 Task: Select your position at the time.
Action: Mouse moved to (795, 76)
Screenshot: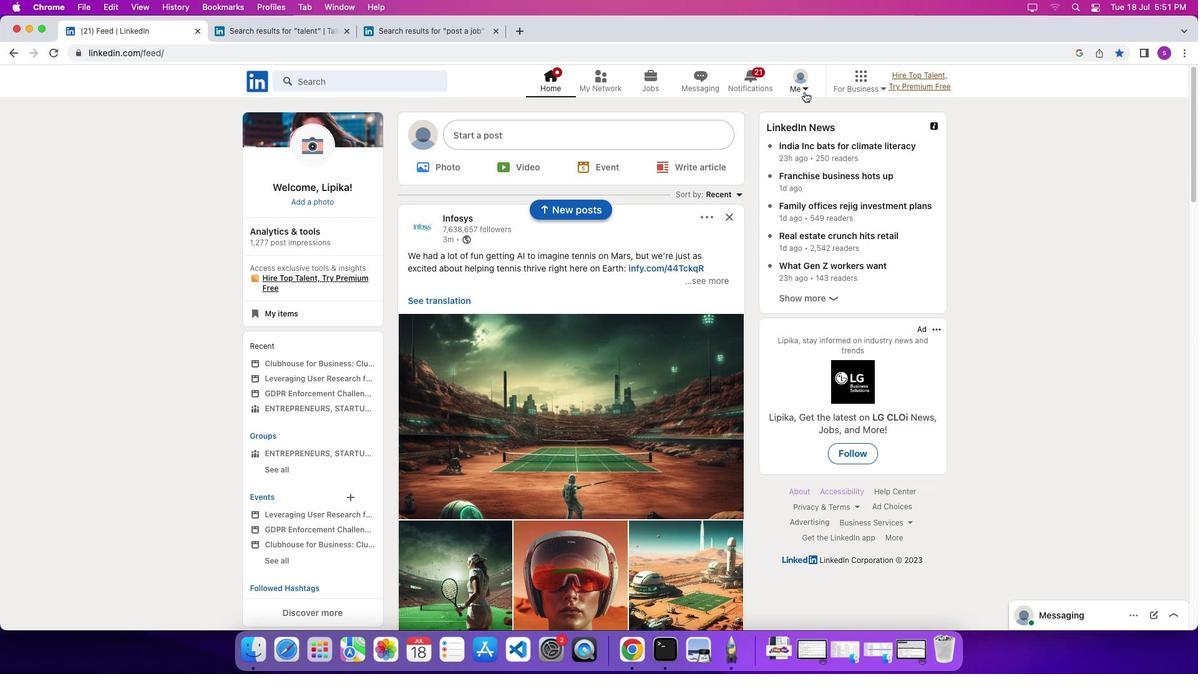 
Action: Mouse pressed left at (795, 76)
Screenshot: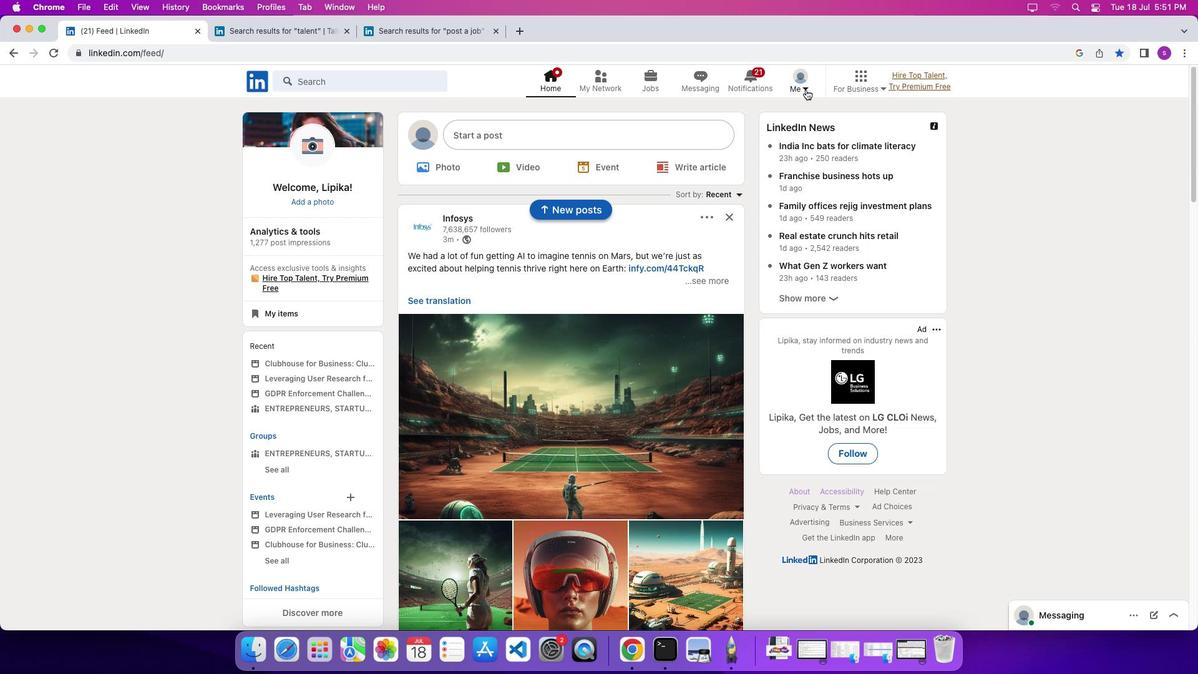 
Action: Mouse moved to (806, 89)
Screenshot: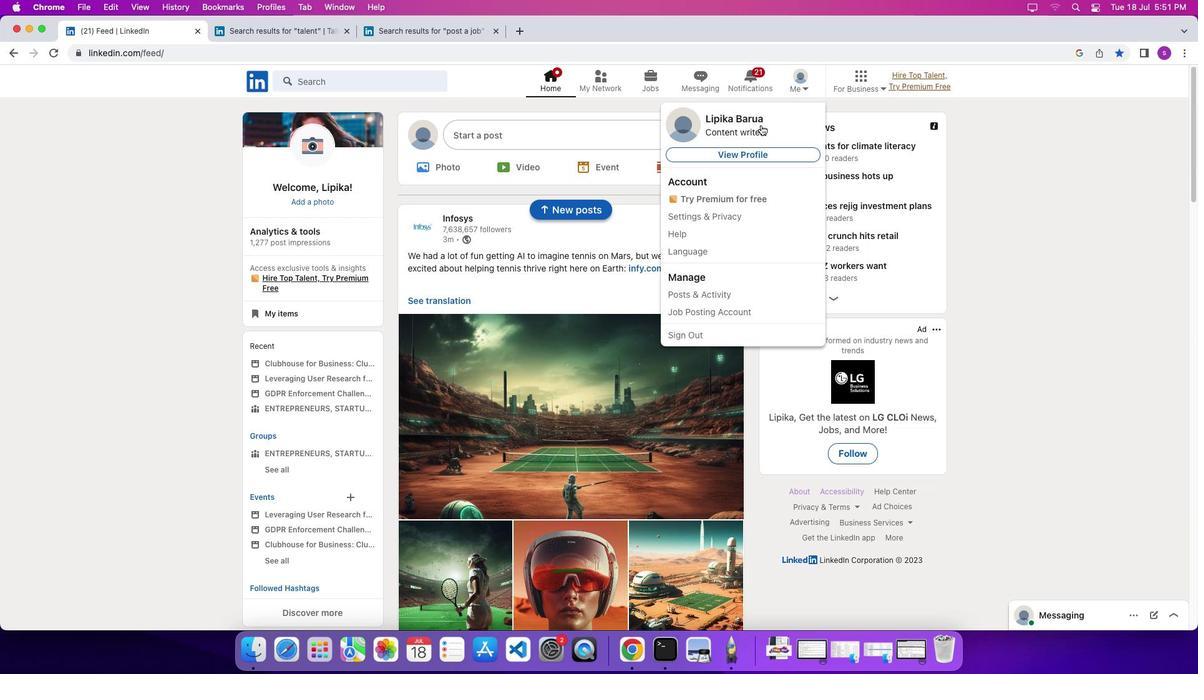 
Action: Mouse pressed left at (806, 89)
Screenshot: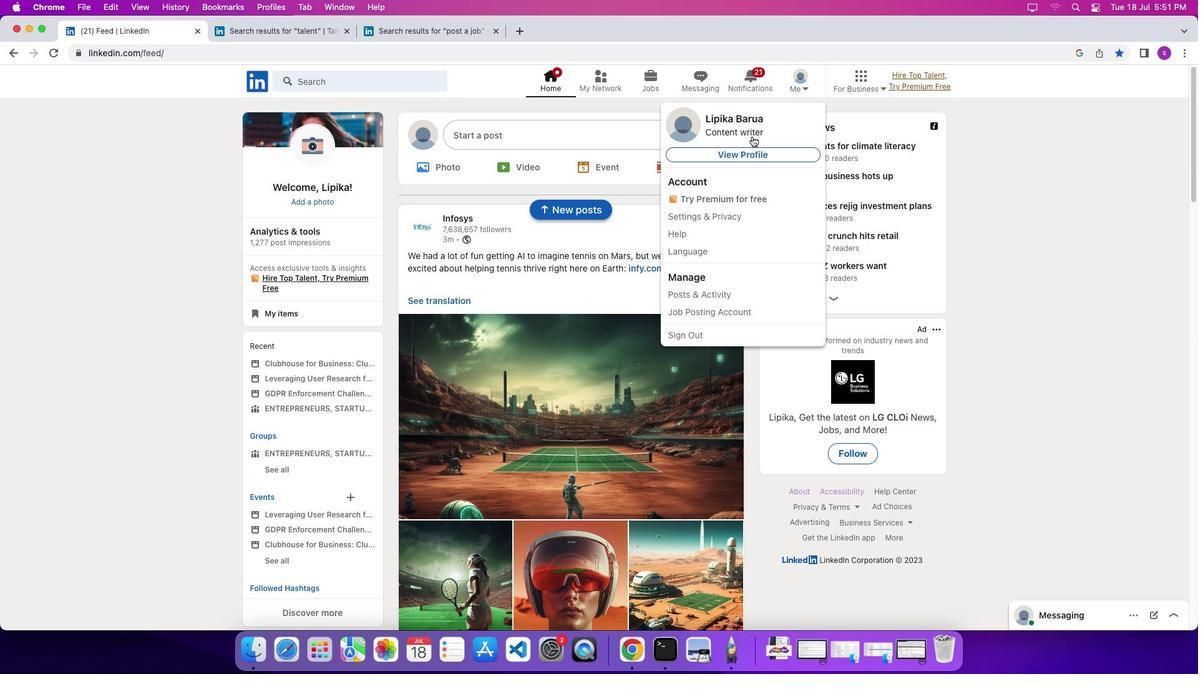 
Action: Mouse moved to (736, 154)
Screenshot: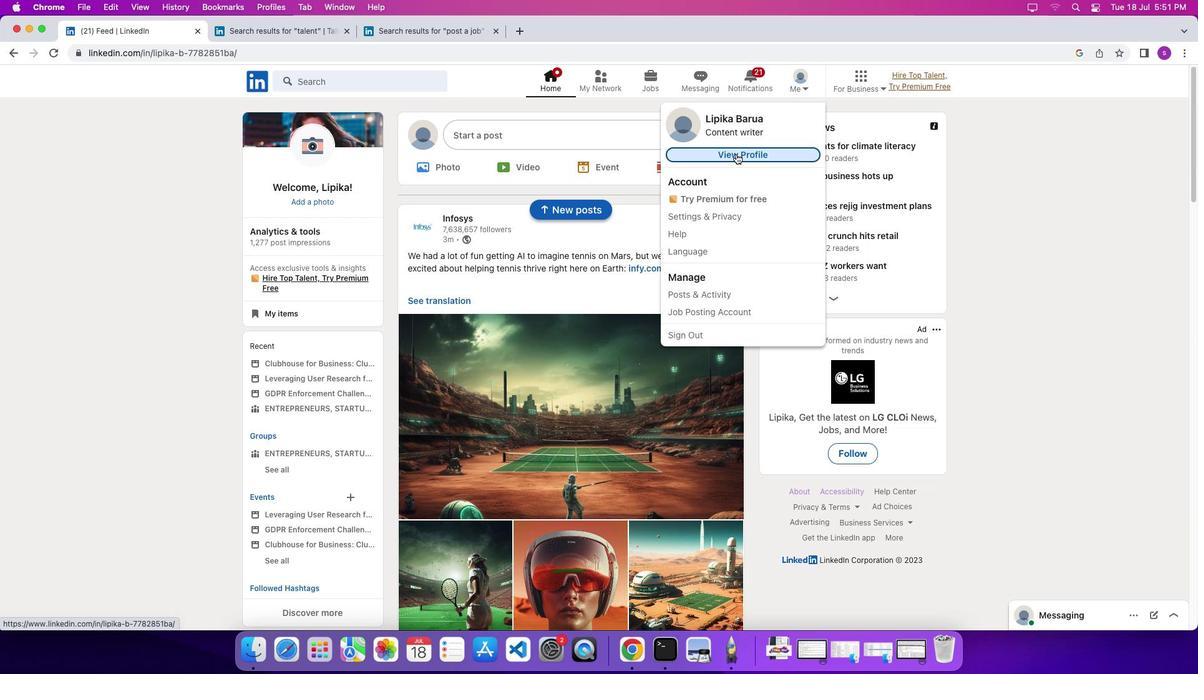 
Action: Mouse pressed left at (736, 154)
Screenshot: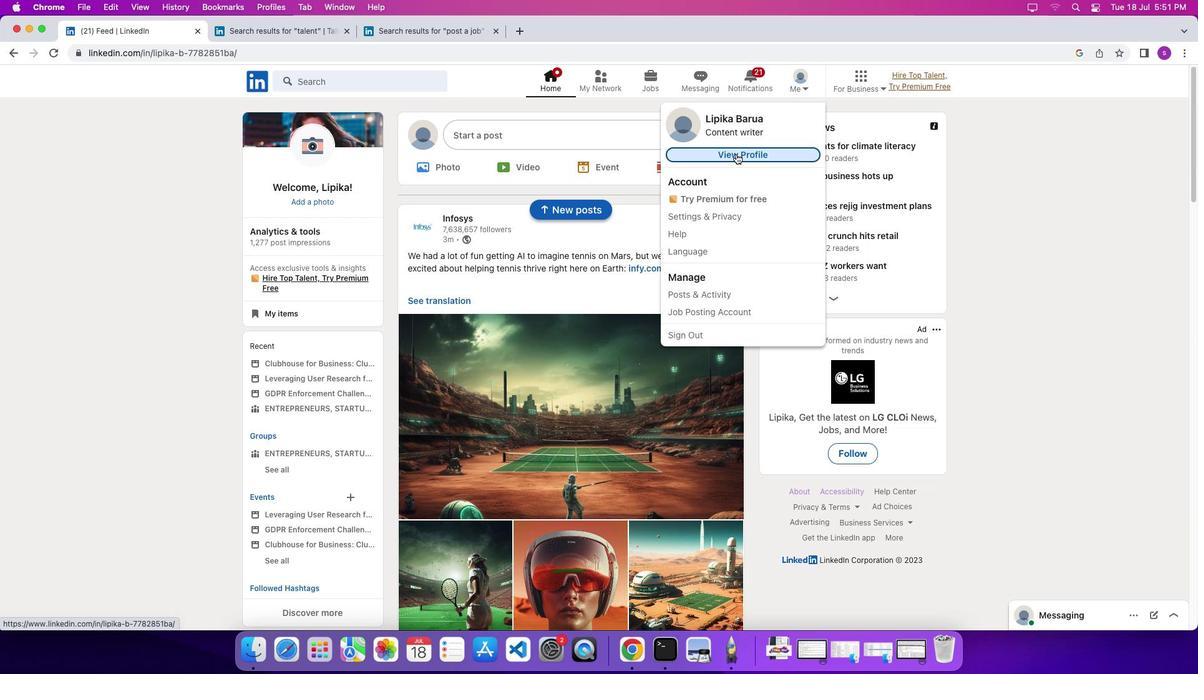 
Action: Mouse moved to (344, 402)
Screenshot: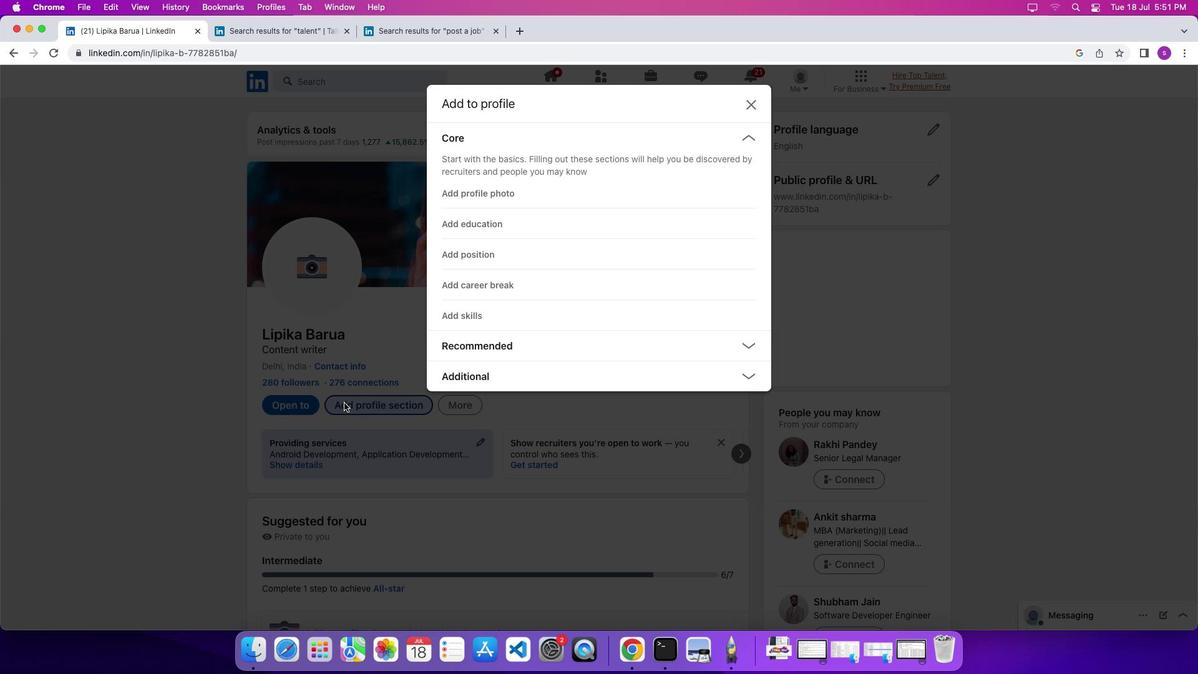 
Action: Mouse pressed left at (344, 402)
Screenshot: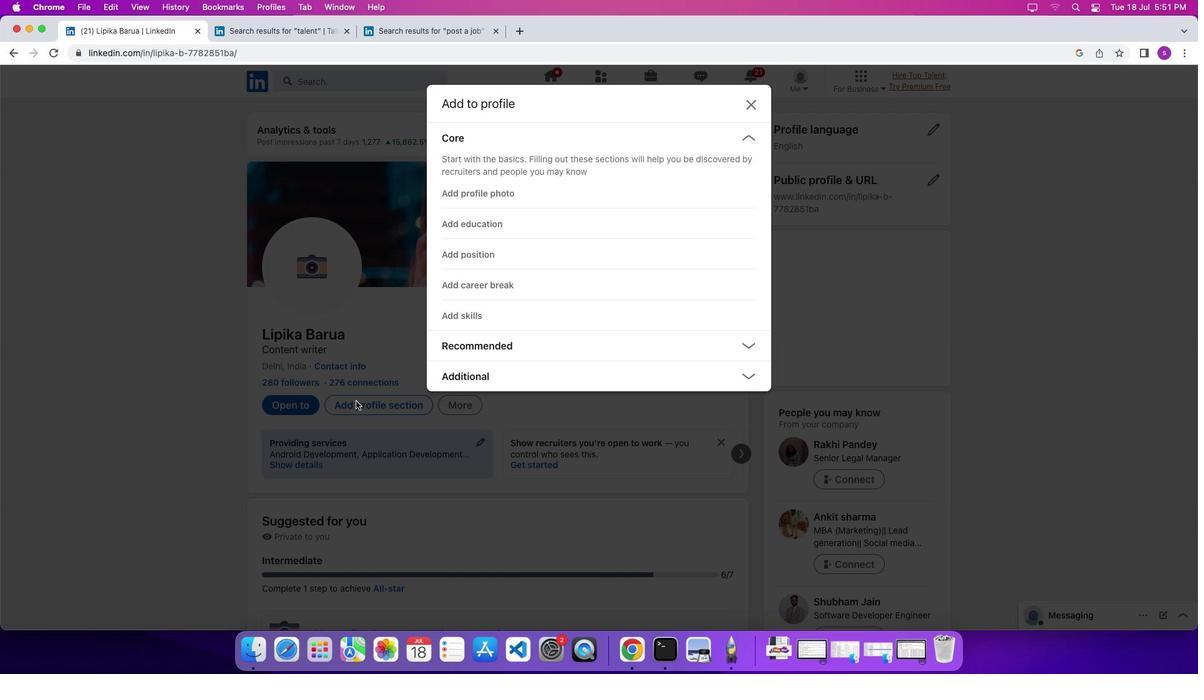
Action: Mouse moved to (477, 344)
Screenshot: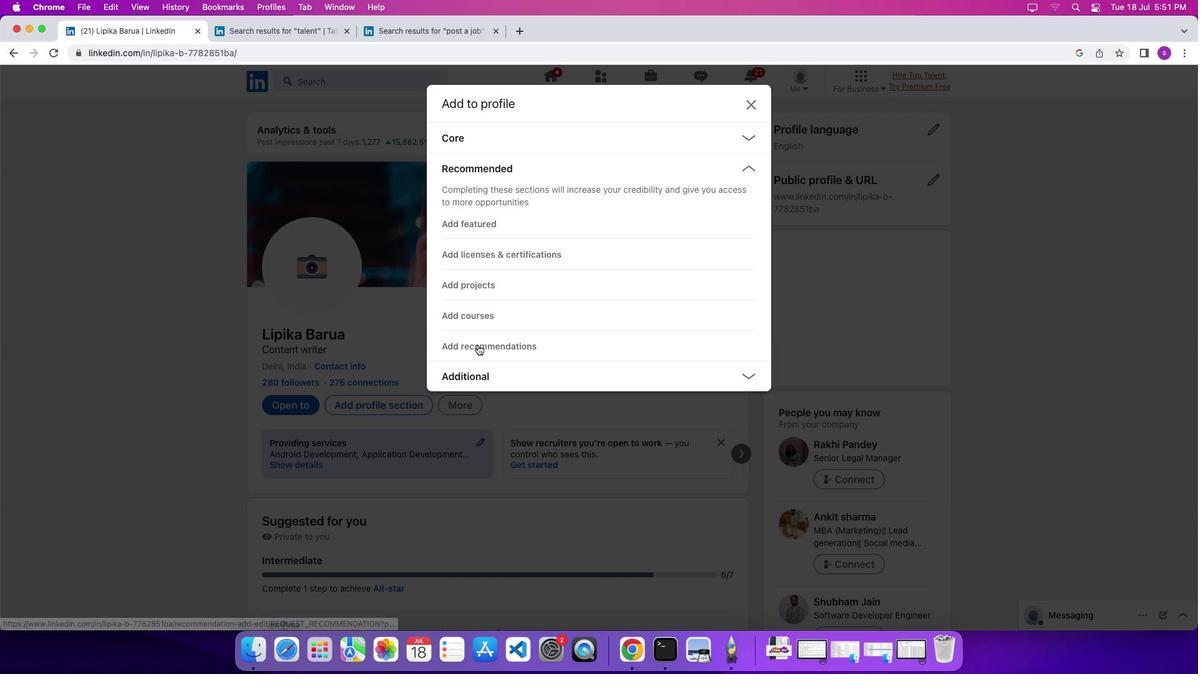 
Action: Mouse pressed left at (477, 344)
Screenshot: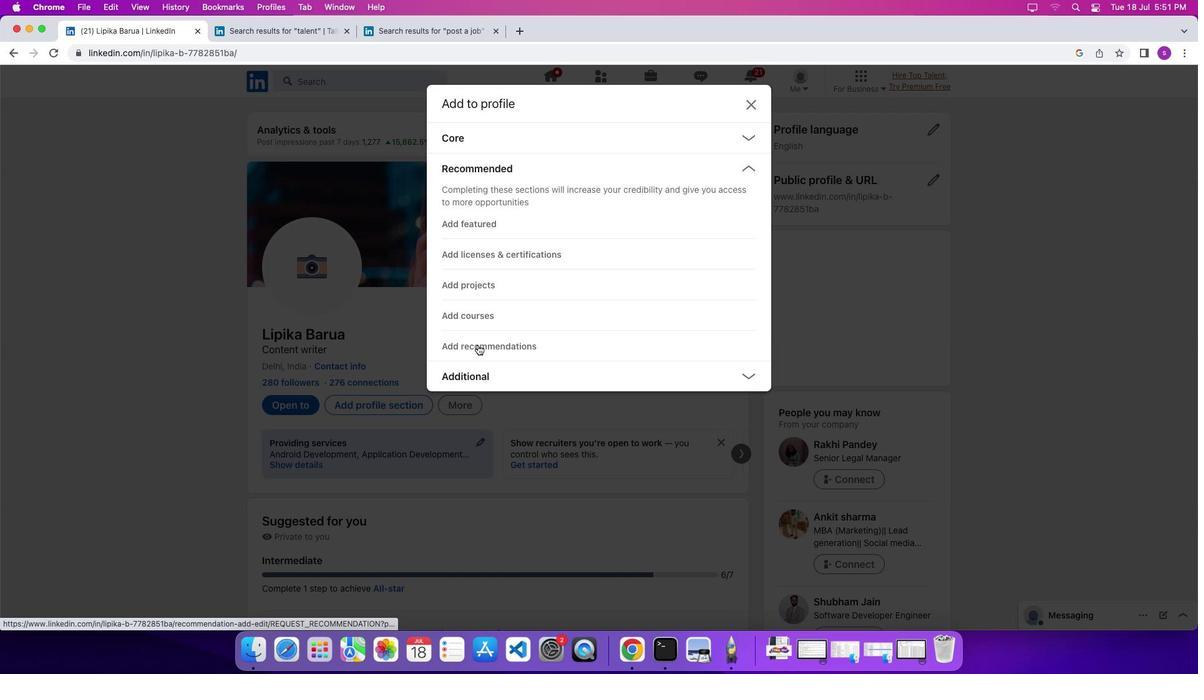 
Action: Mouse pressed left at (477, 344)
Screenshot: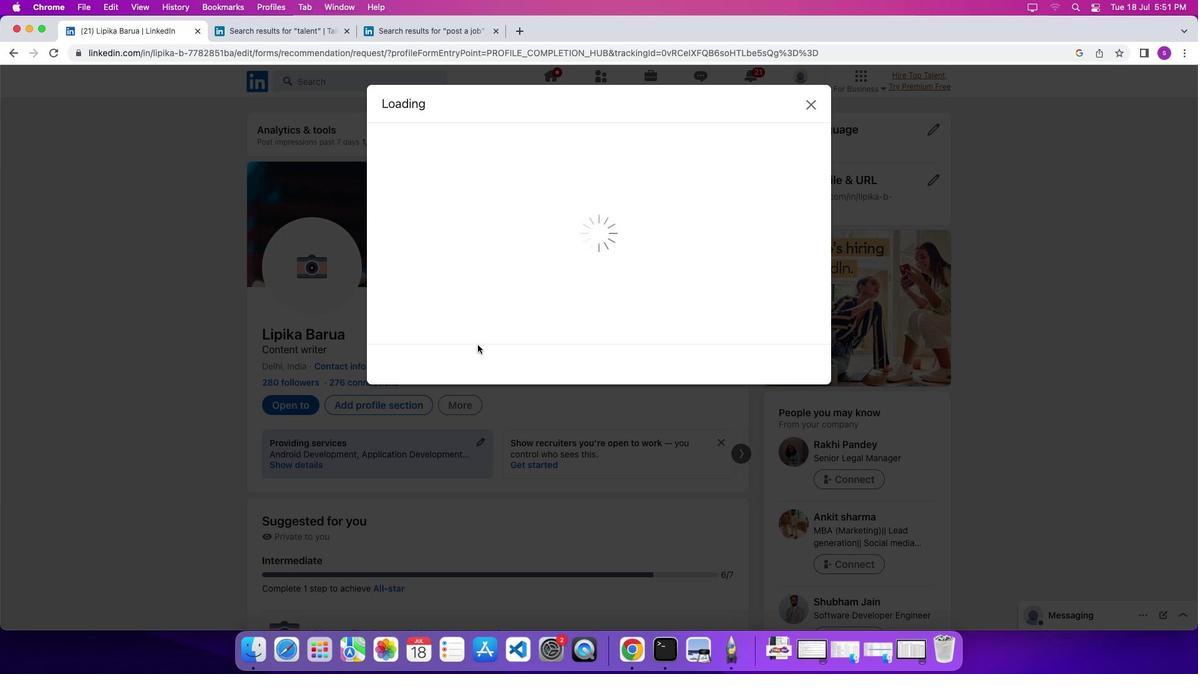 
Action: Mouse moved to (486, 214)
Screenshot: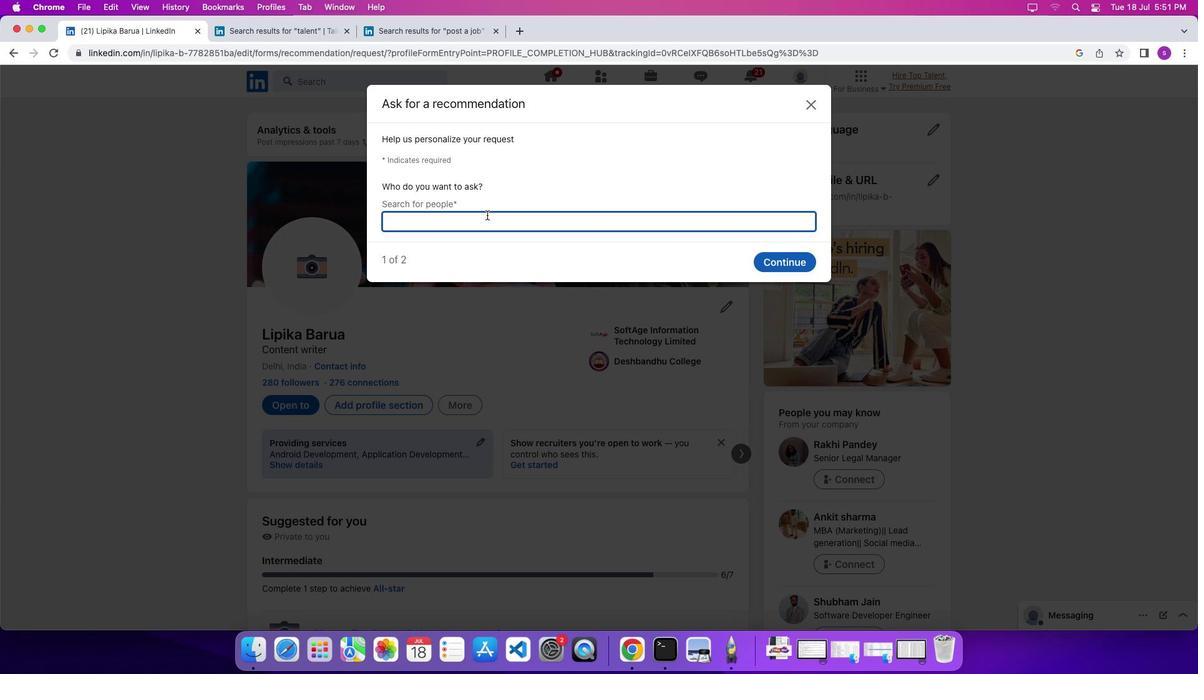 
Action: Mouse pressed left at (486, 214)
Screenshot: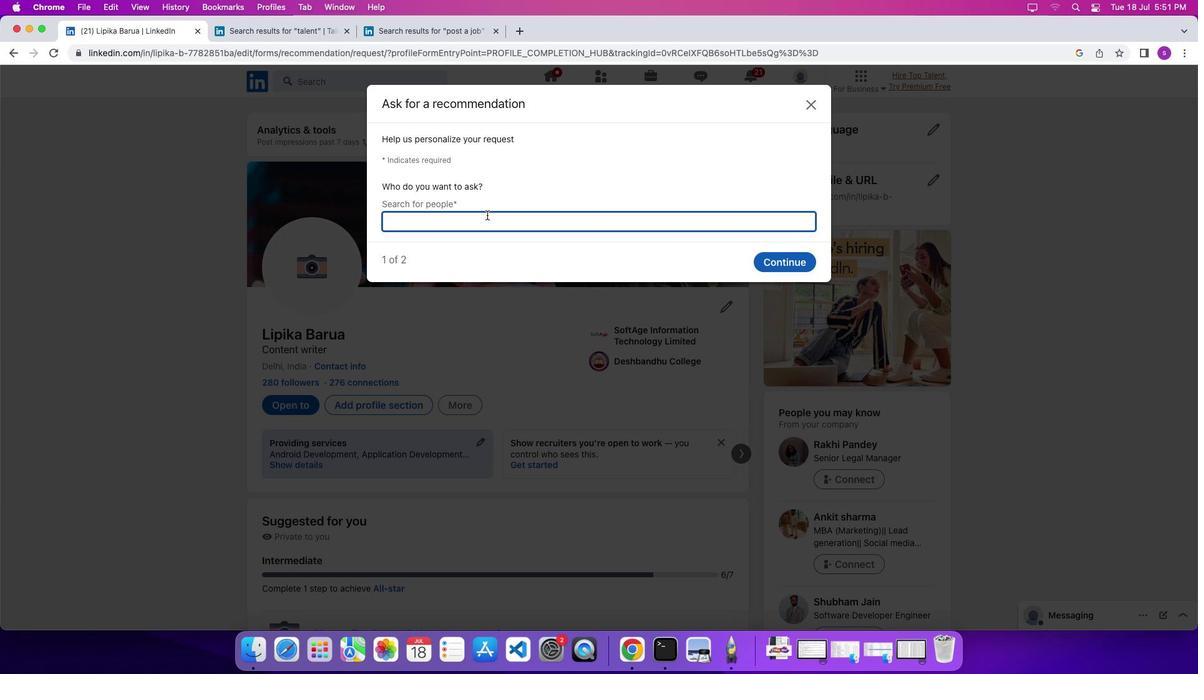 
Action: Key pressed 'h''i'
Screenshot: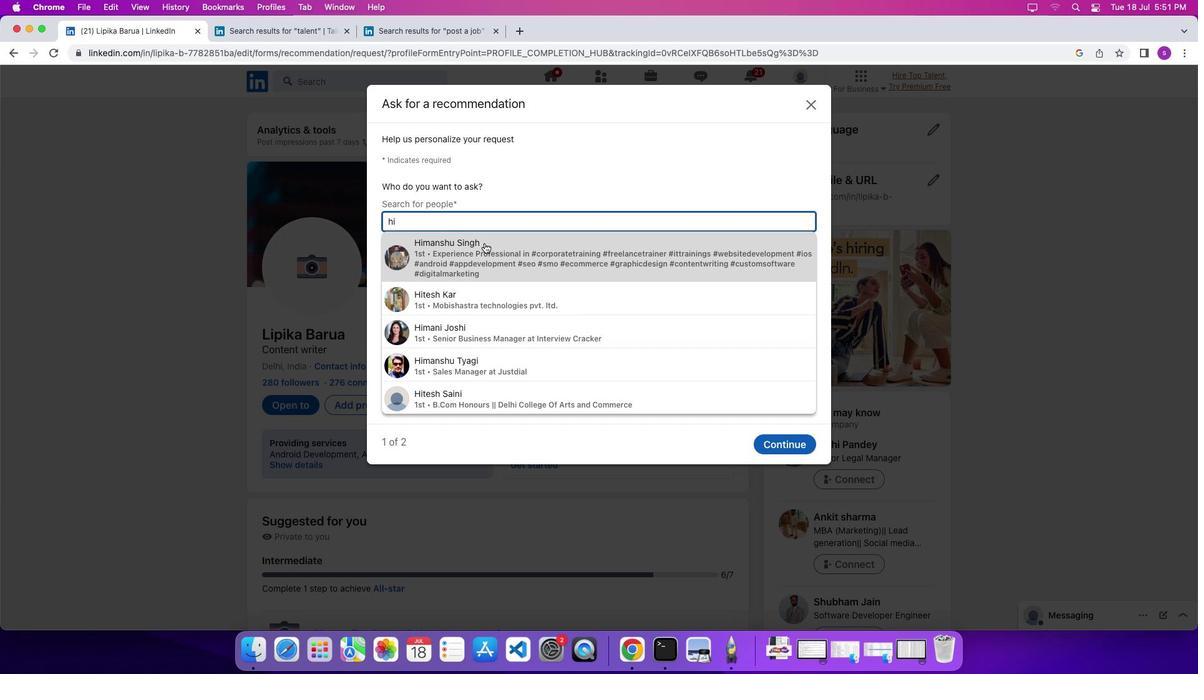 
Action: Mouse moved to (484, 242)
Screenshot: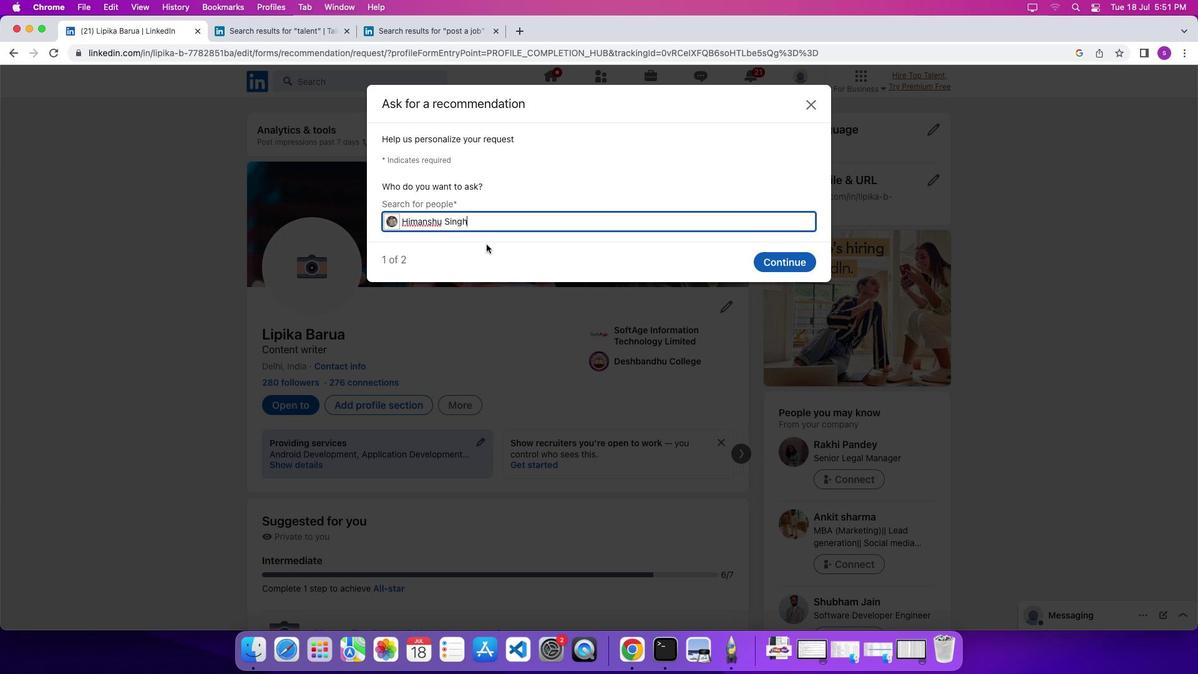 
Action: Mouse pressed left at (484, 242)
Screenshot: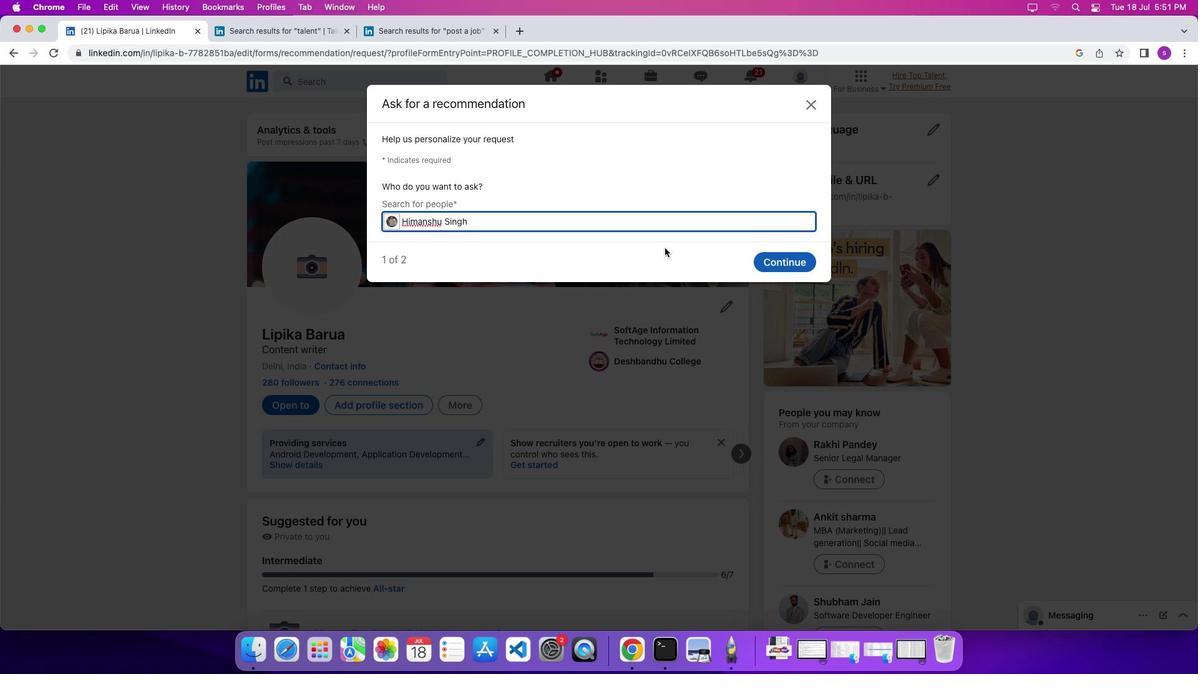 
Action: Mouse moved to (771, 260)
Screenshot: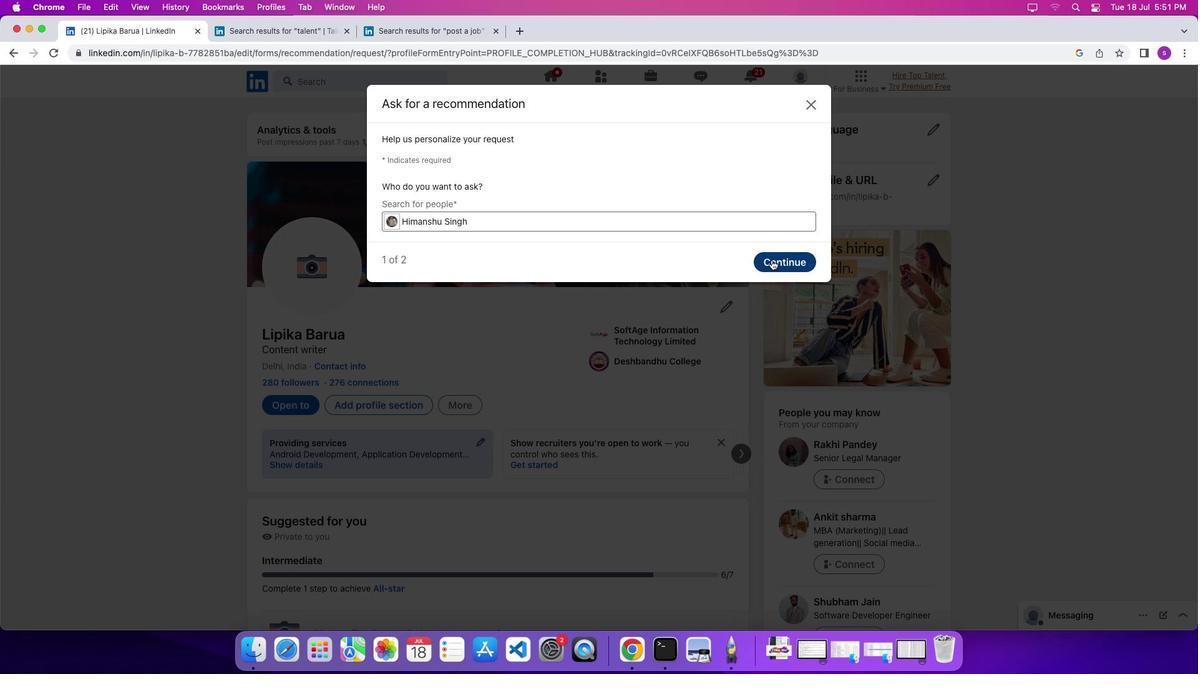 
Action: Mouse pressed left at (771, 260)
Screenshot: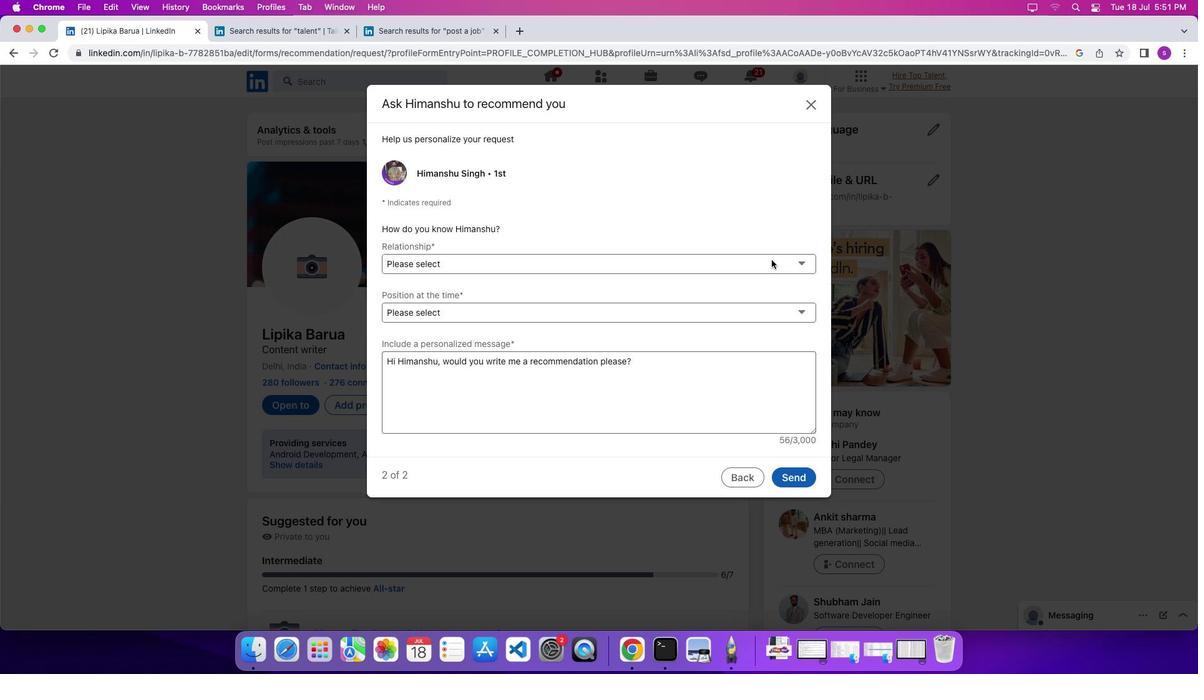 
Action: Mouse moved to (550, 315)
Screenshot: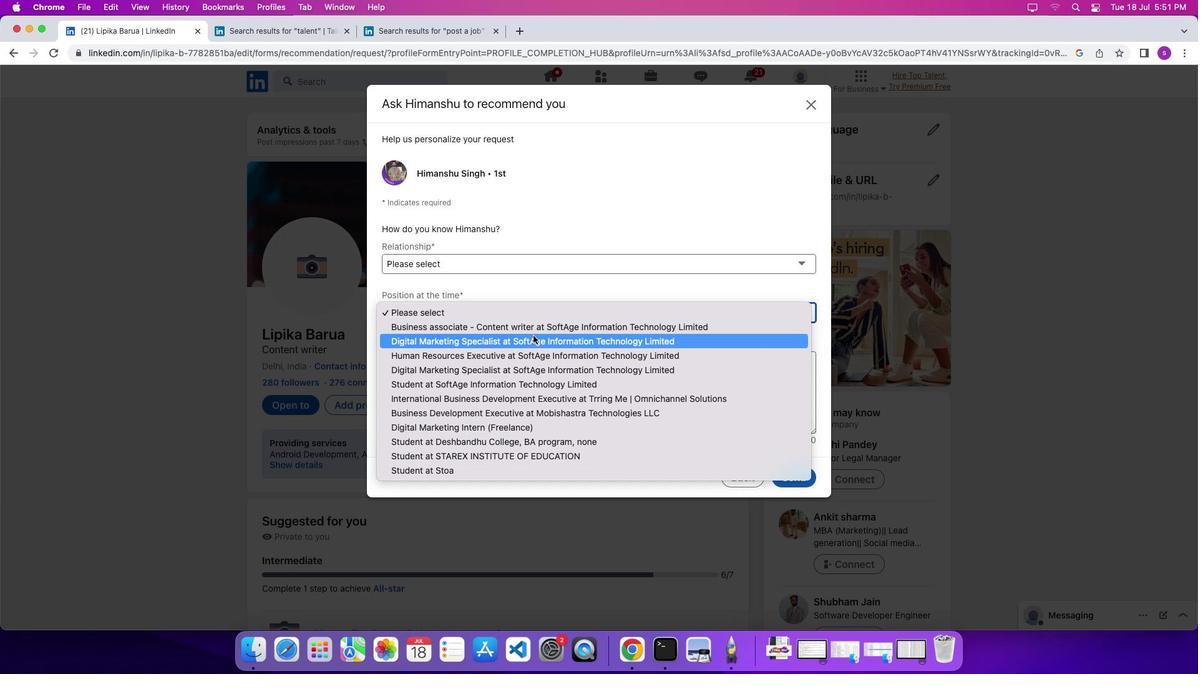 
Action: Mouse pressed left at (550, 315)
Screenshot: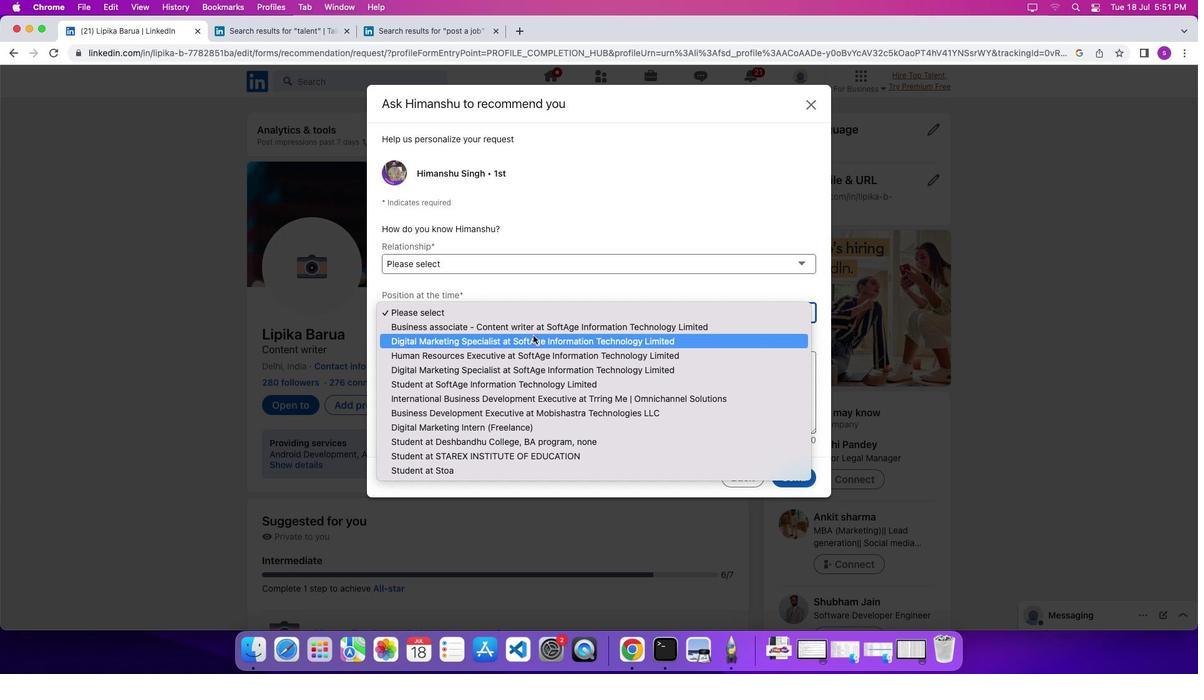 
Action: Mouse moved to (537, 325)
Screenshot: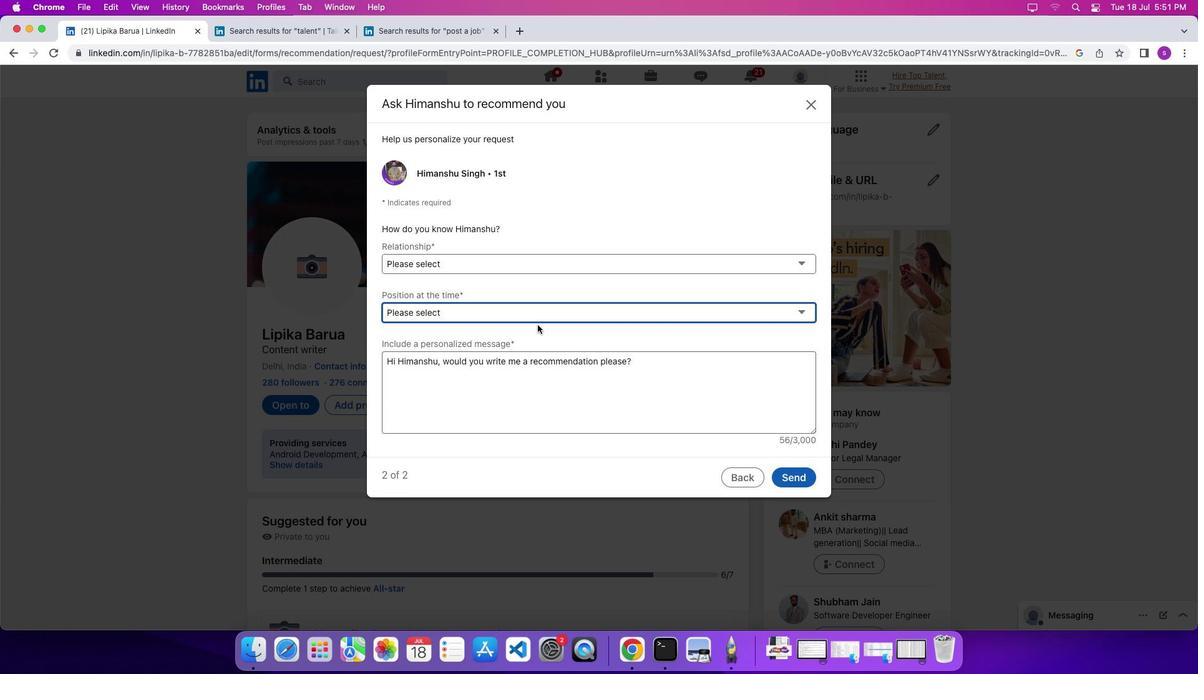 
Action: Mouse pressed left at (537, 325)
Screenshot: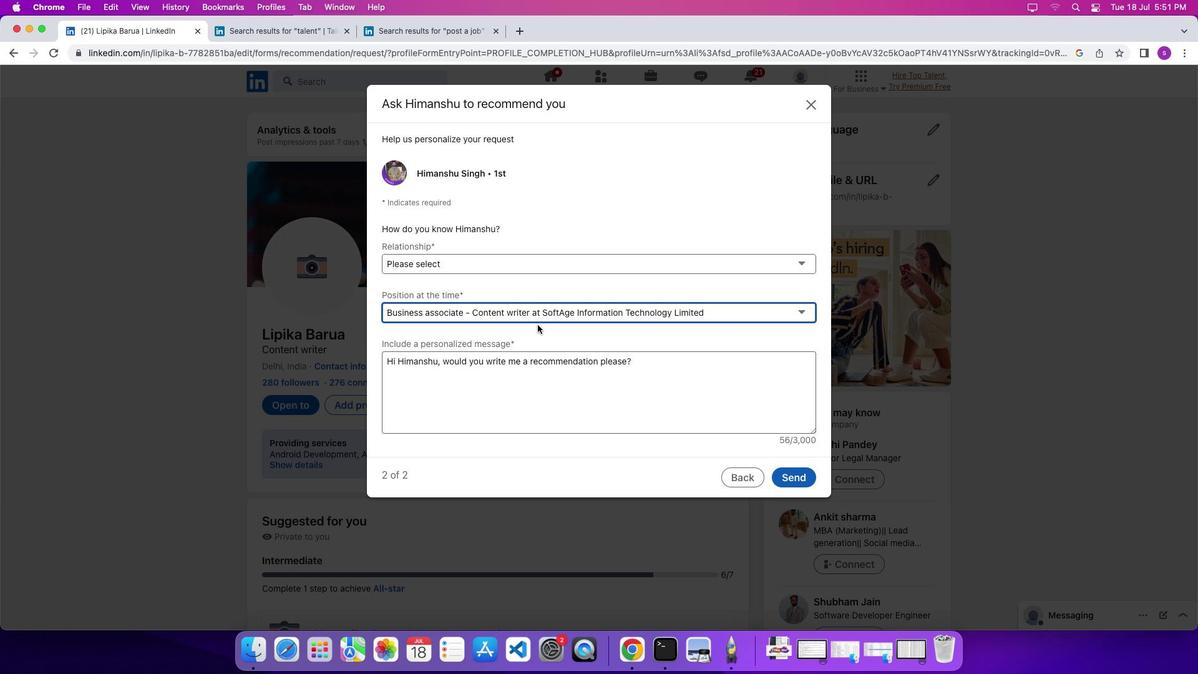 
